 Task: Right-click a contact in Outlook and add them to your favorites.
Action: Mouse moved to (27, 109)
Screenshot: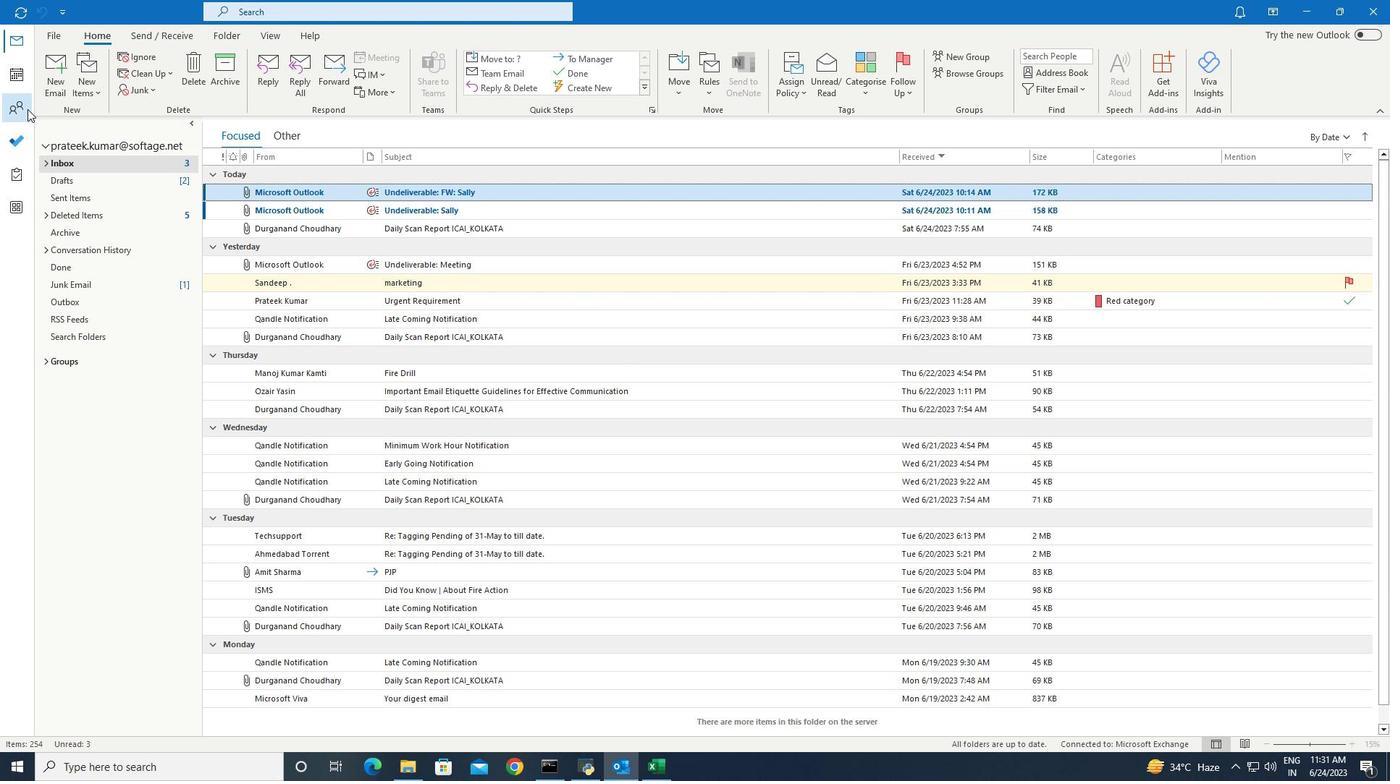 
Action: Mouse pressed left at (27, 109)
Screenshot: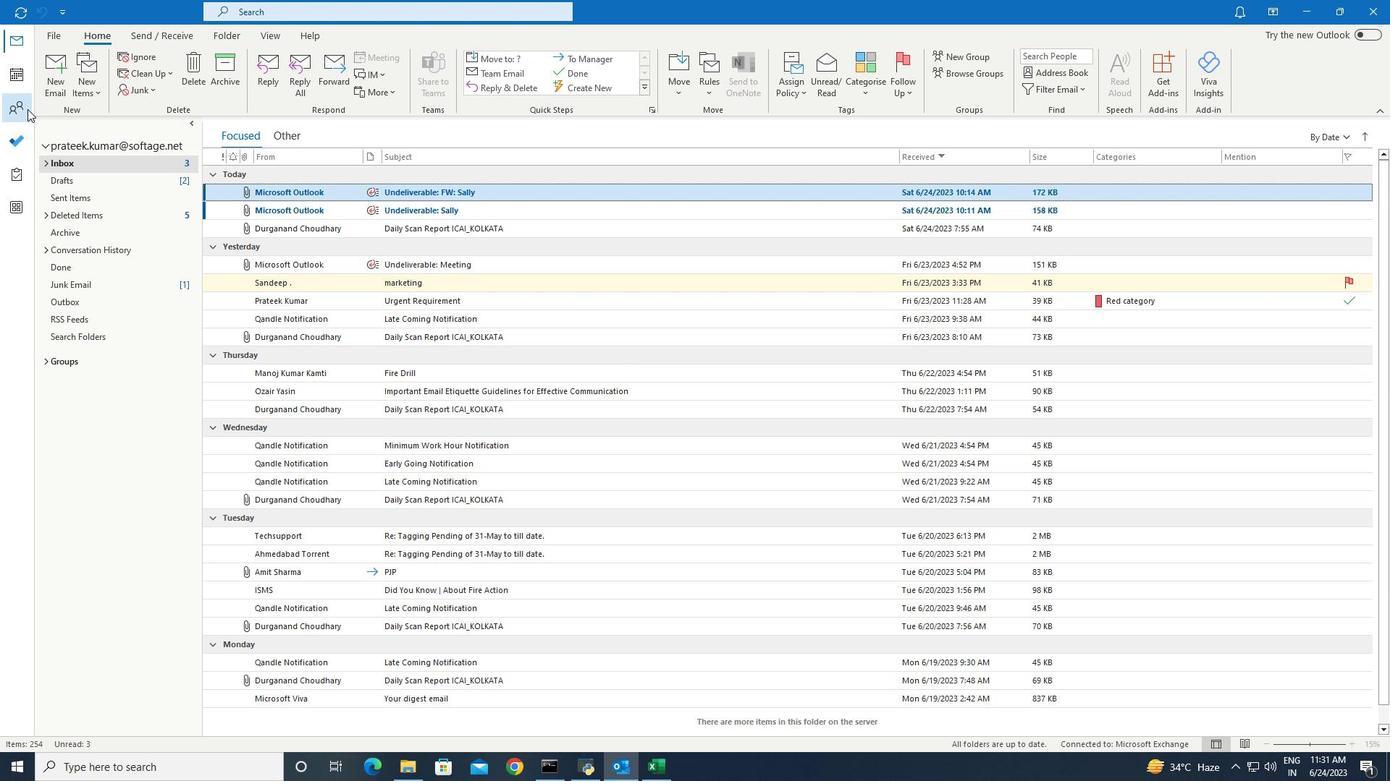 
Action: Mouse moved to (267, 35)
Screenshot: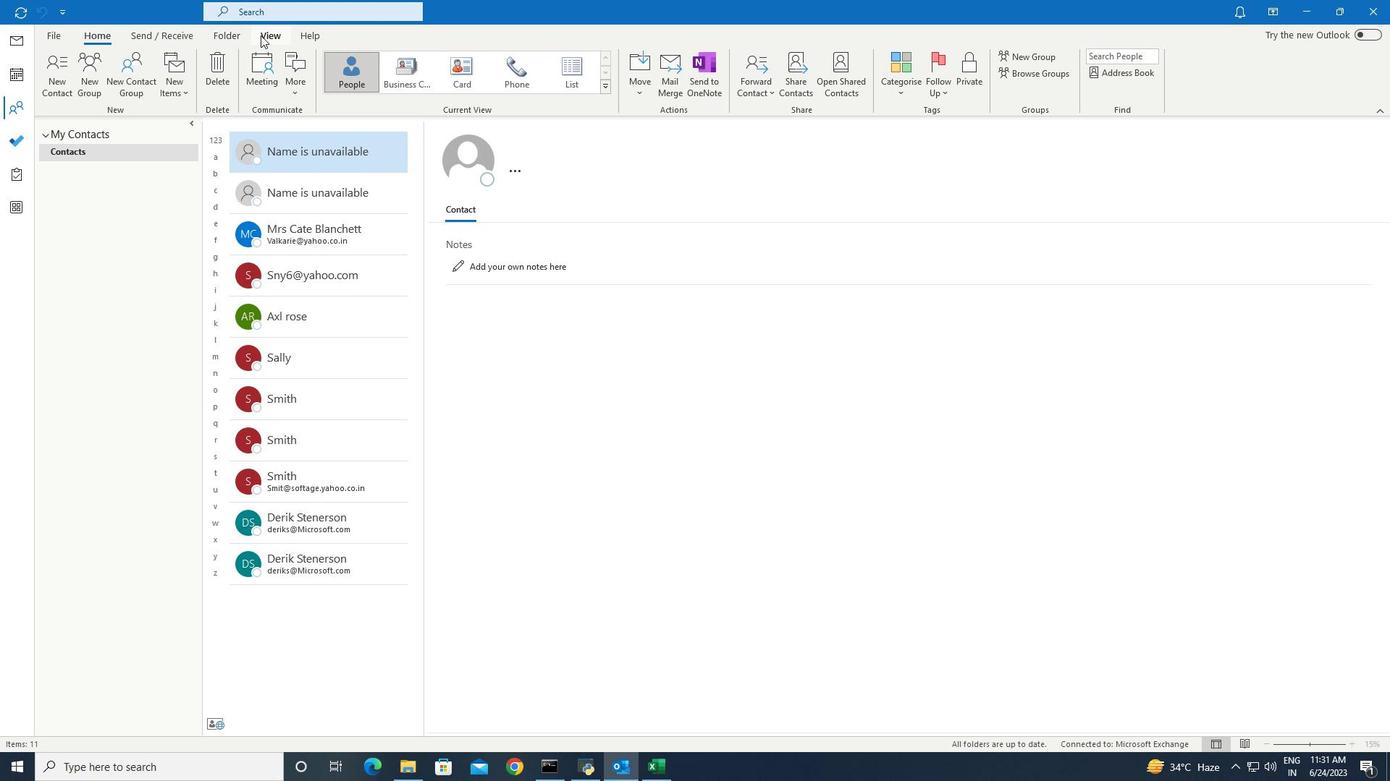 
Action: Mouse pressed left at (267, 35)
Screenshot: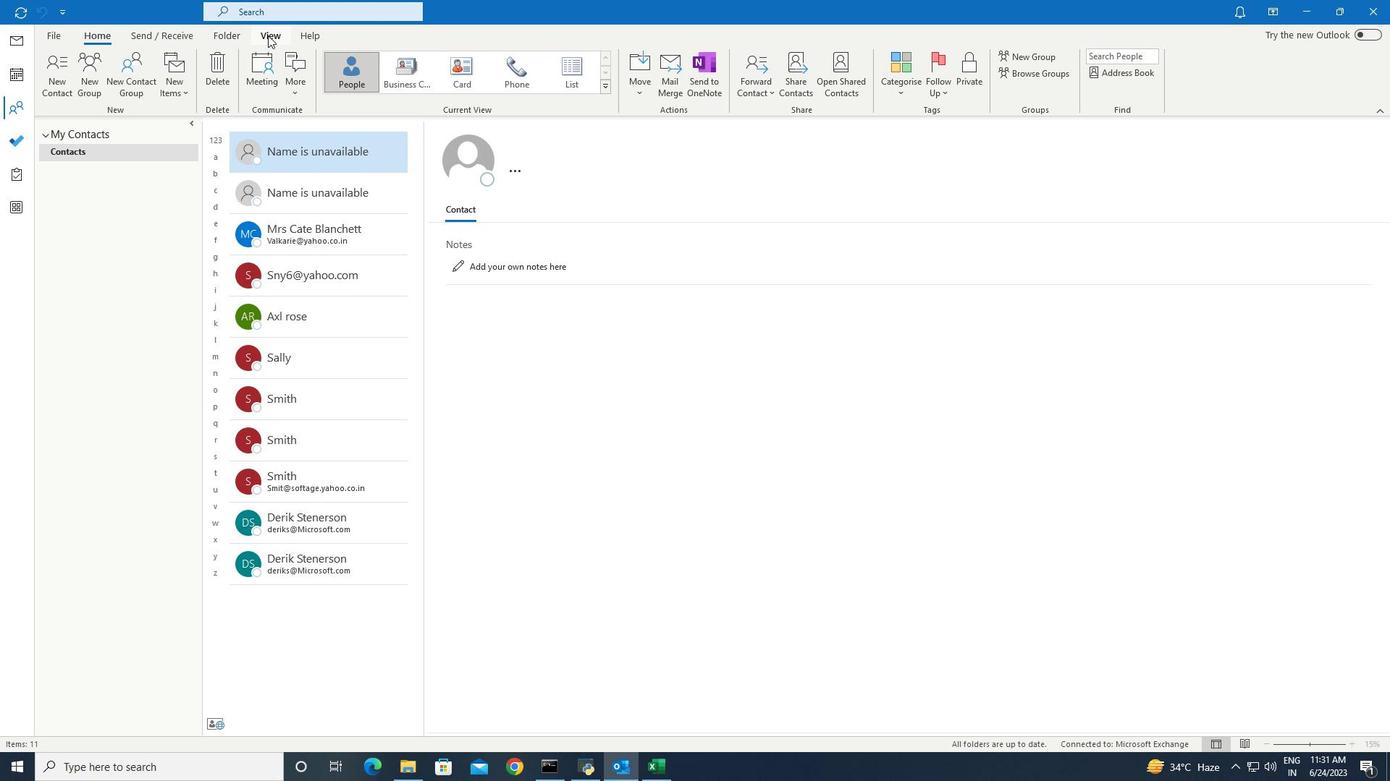 
Action: Mouse moved to (65, 82)
Screenshot: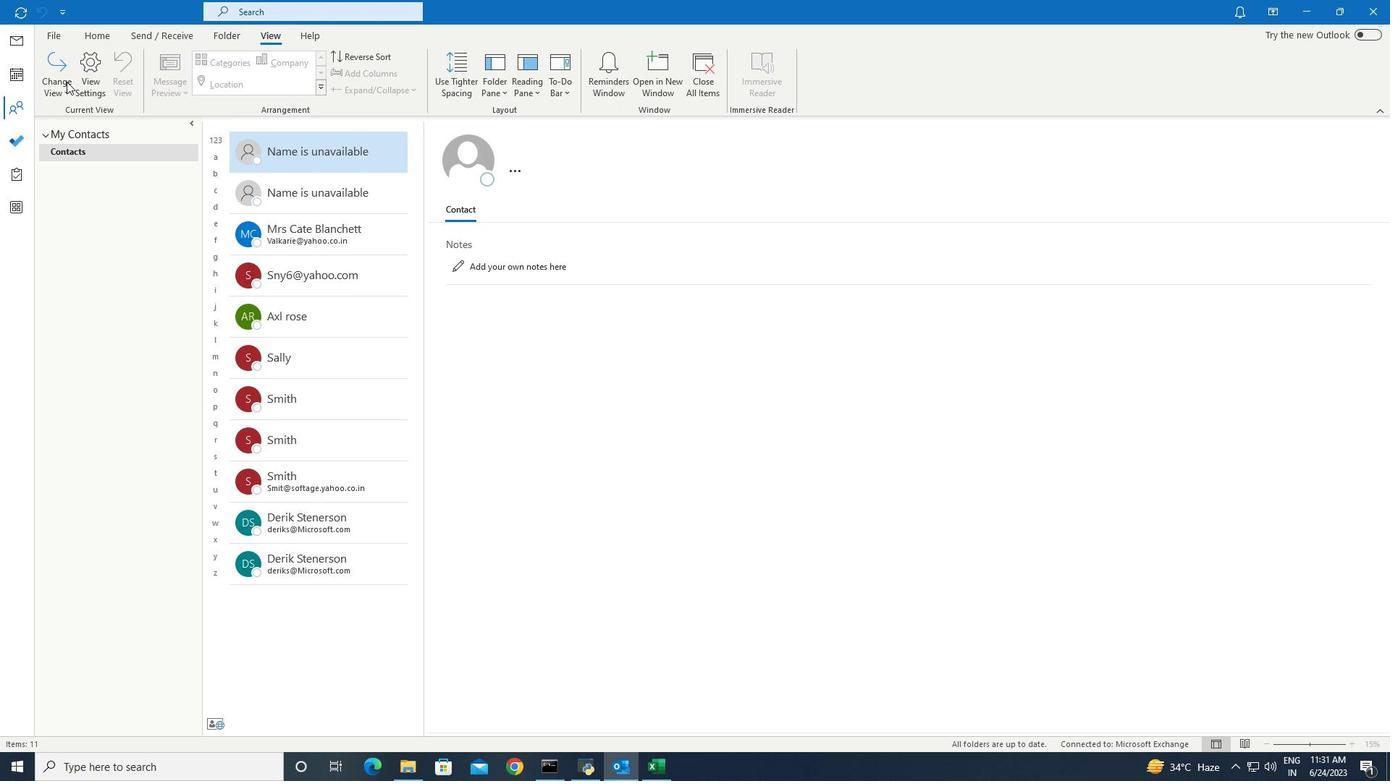 
Action: Mouse pressed left at (65, 82)
Screenshot: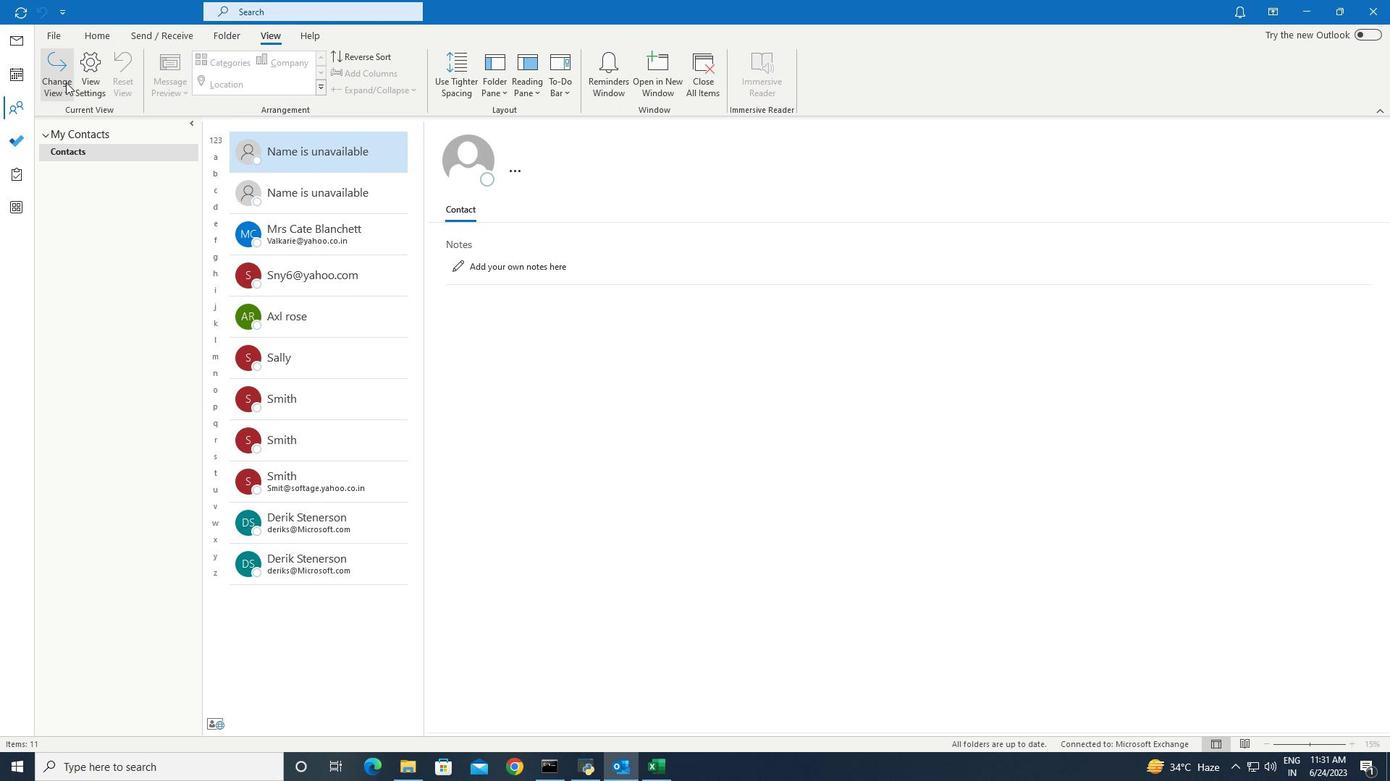 
Action: Mouse moved to (65, 151)
Screenshot: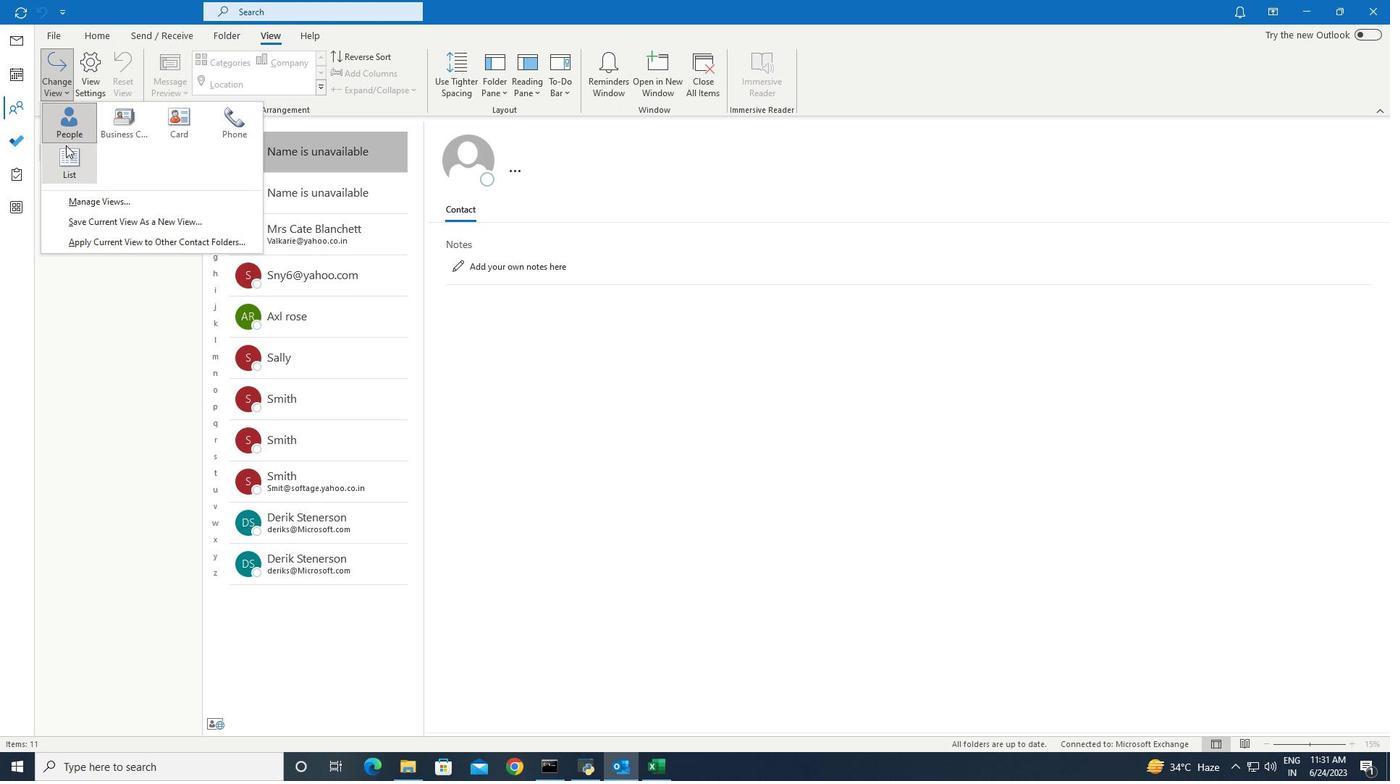 
Action: Mouse pressed left at (65, 151)
Screenshot: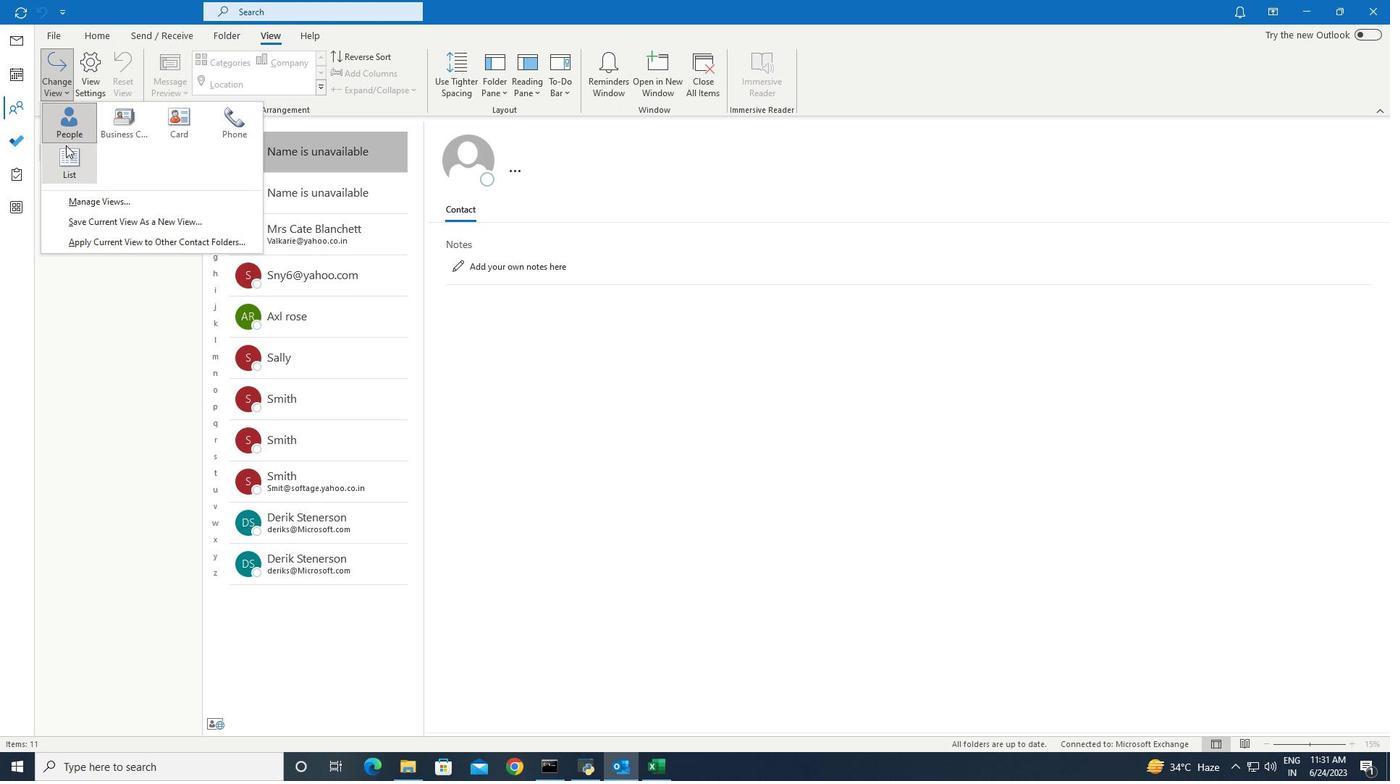 
Action: Mouse moved to (166, 190)
Screenshot: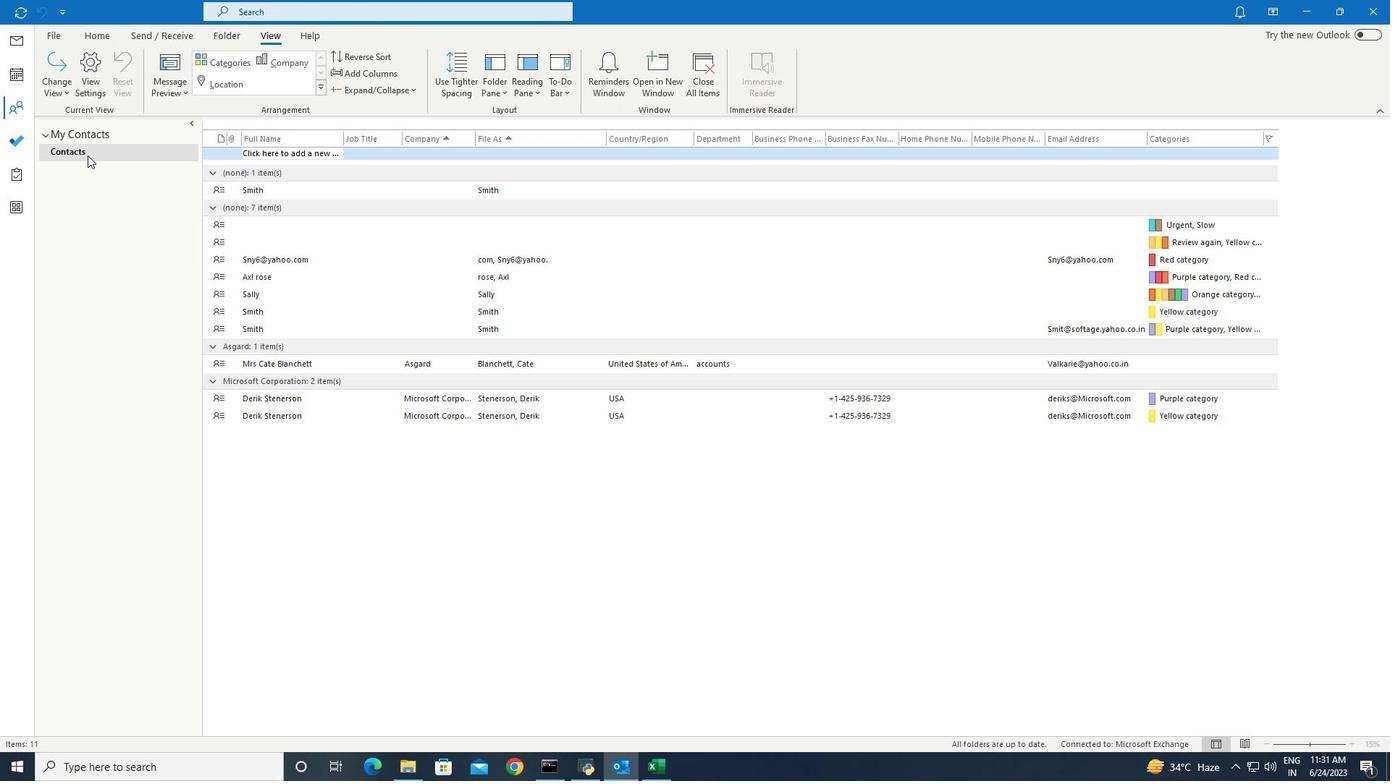 
